 Task: Add filter "In the last 30 days" in the latest update.
Action: Mouse moved to (725, 229)
Screenshot: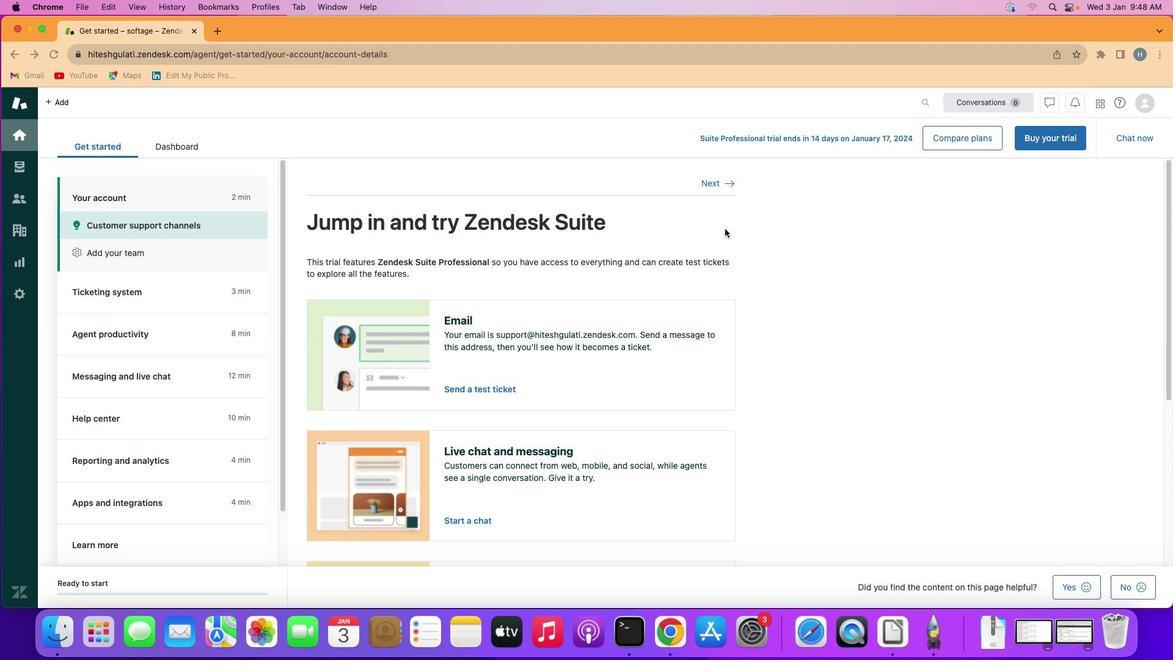 
Action: Mouse pressed left at (725, 229)
Screenshot: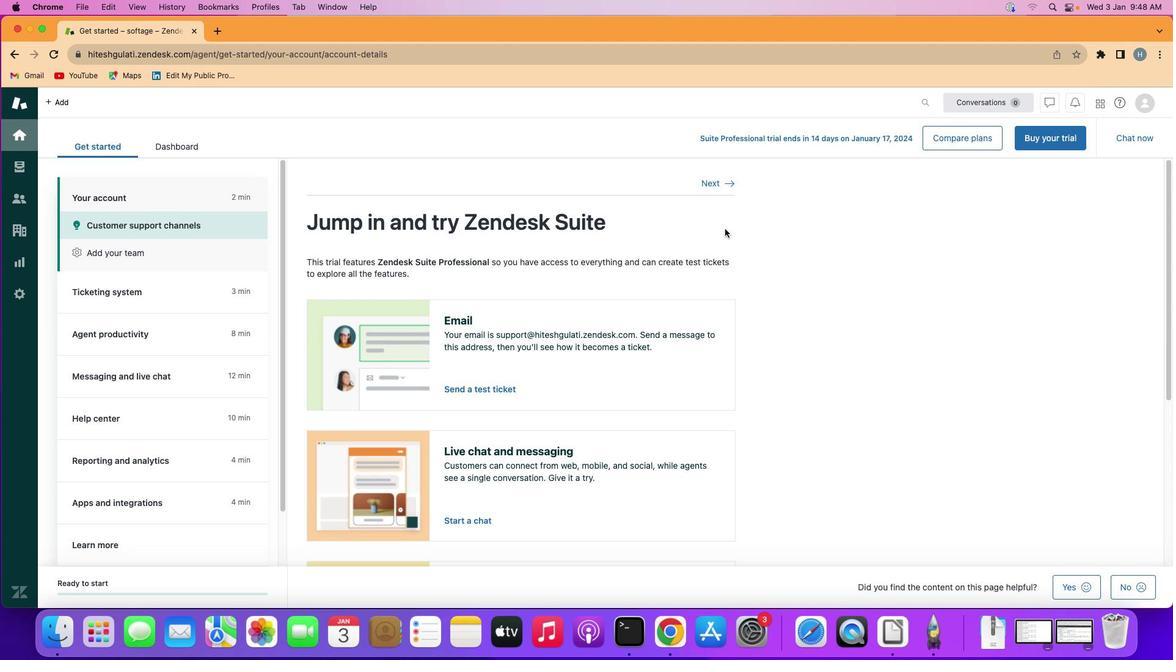 
Action: Mouse moved to (14, 164)
Screenshot: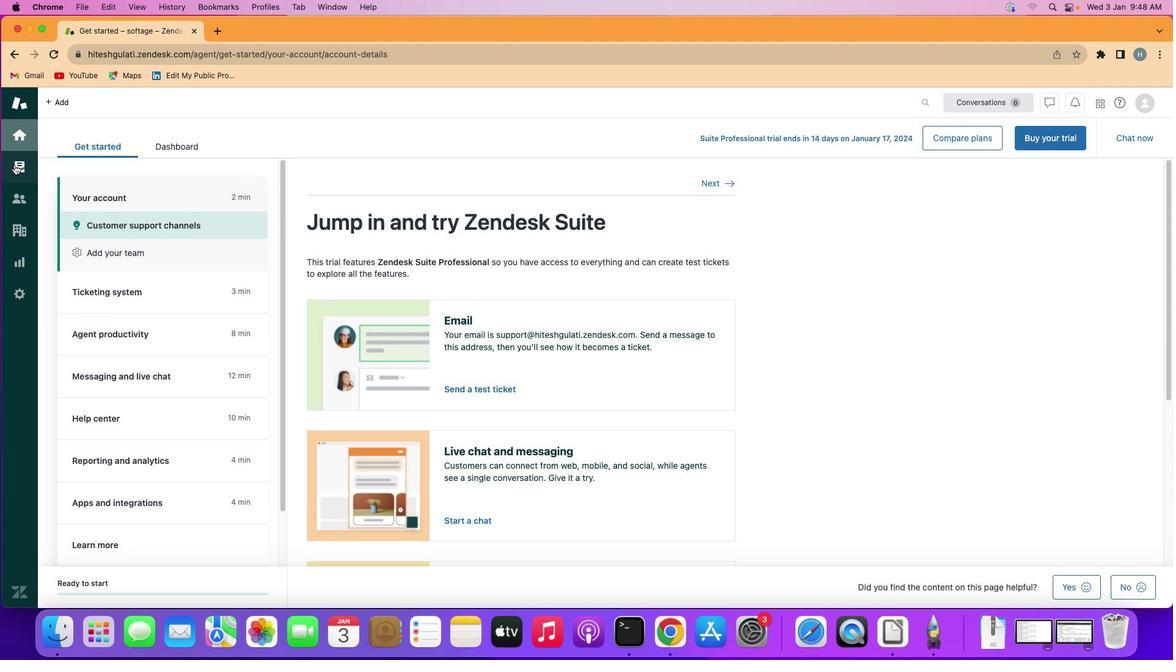 
Action: Mouse pressed left at (14, 164)
Screenshot: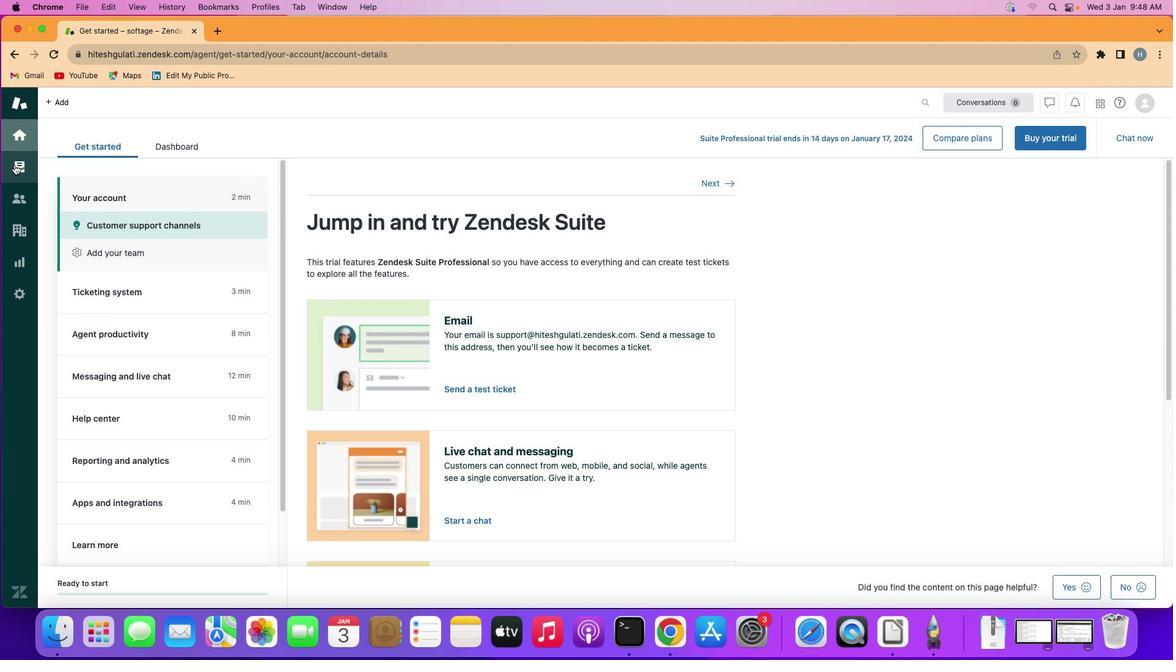 
Action: Mouse moved to (108, 251)
Screenshot: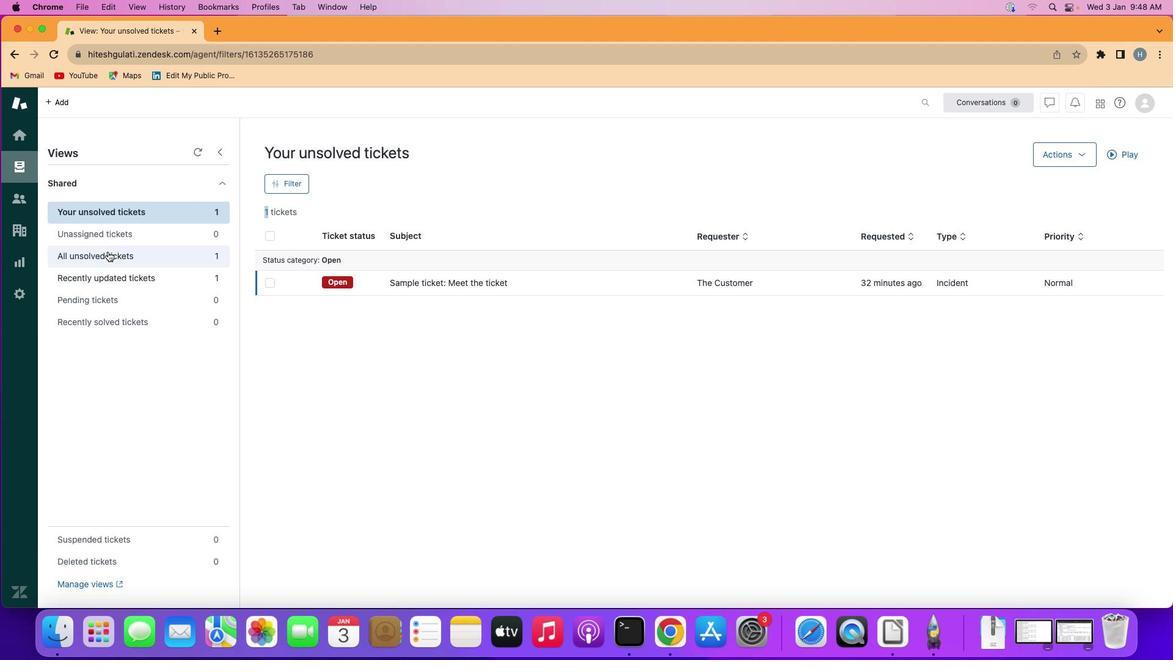 
Action: Mouse pressed left at (108, 251)
Screenshot: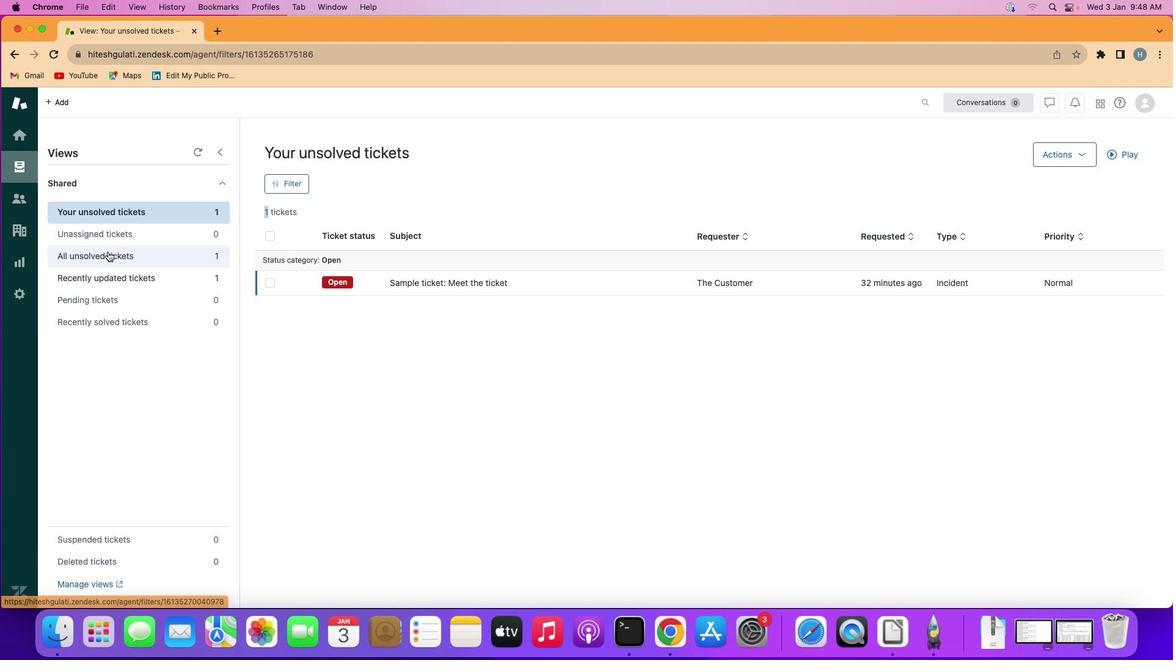 
Action: Mouse moved to (292, 182)
Screenshot: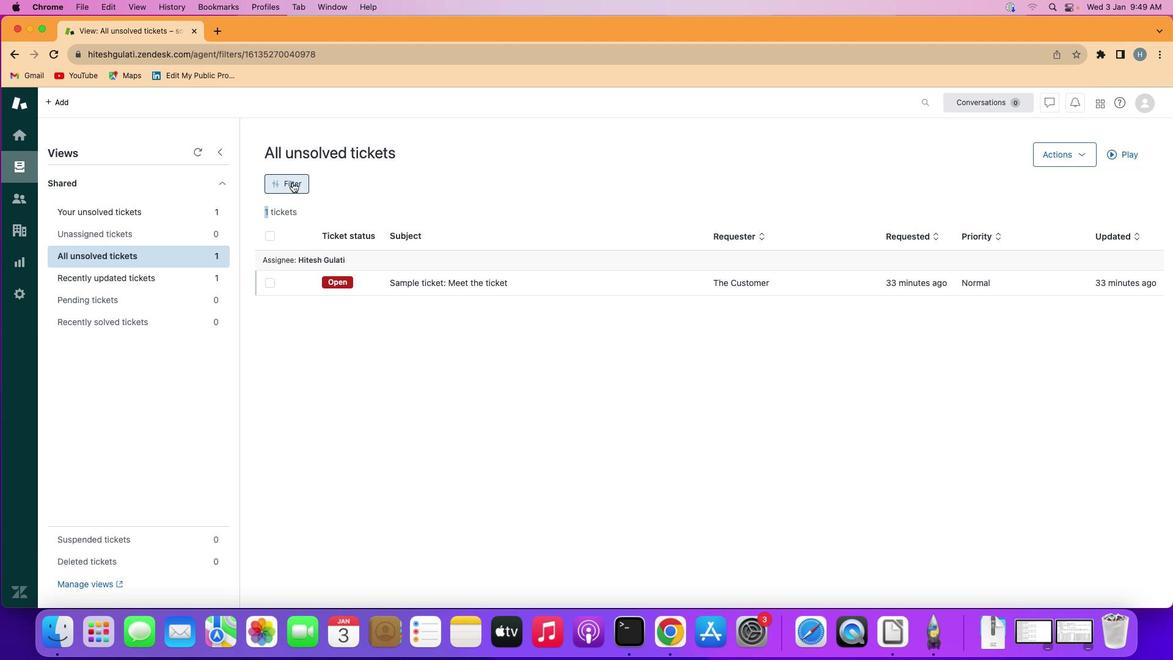 
Action: Mouse pressed left at (292, 182)
Screenshot: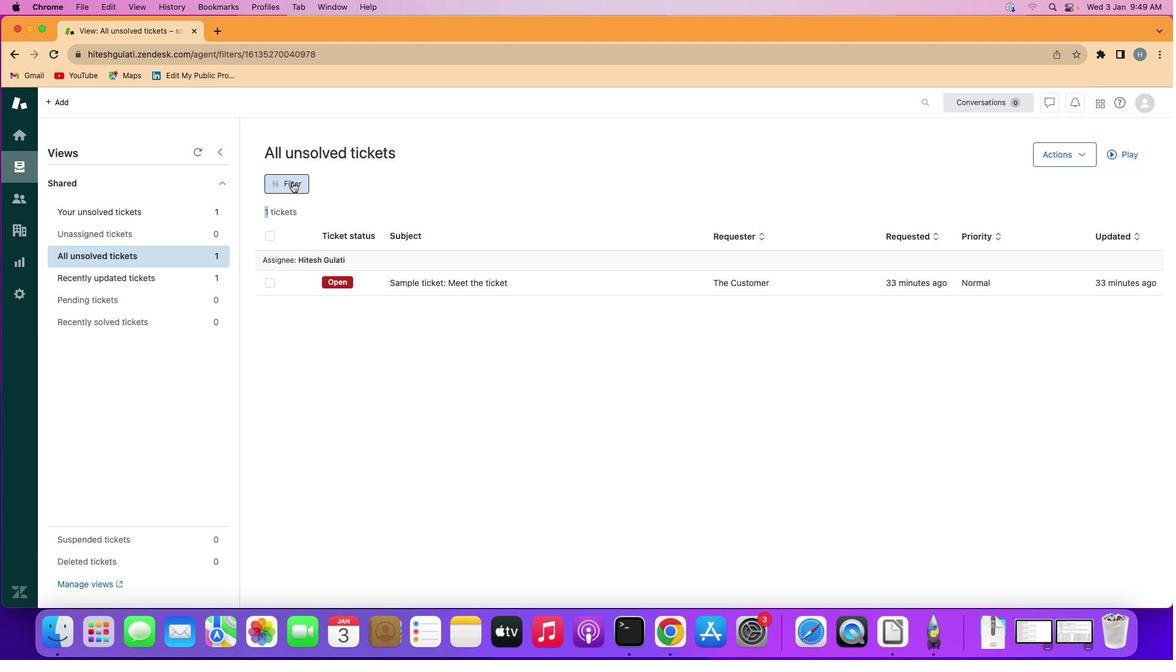 
Action: Mouse moved to (988, 470)
Screenshot: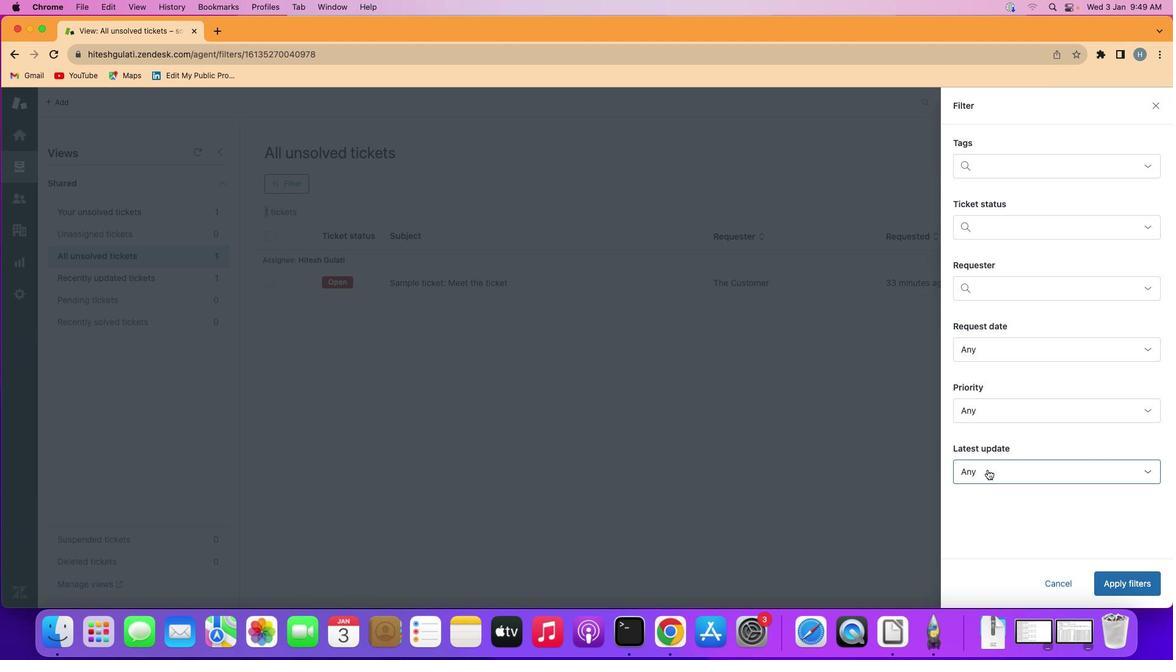 
Action: Mouse pressed left at (988, 470)
Screenshot: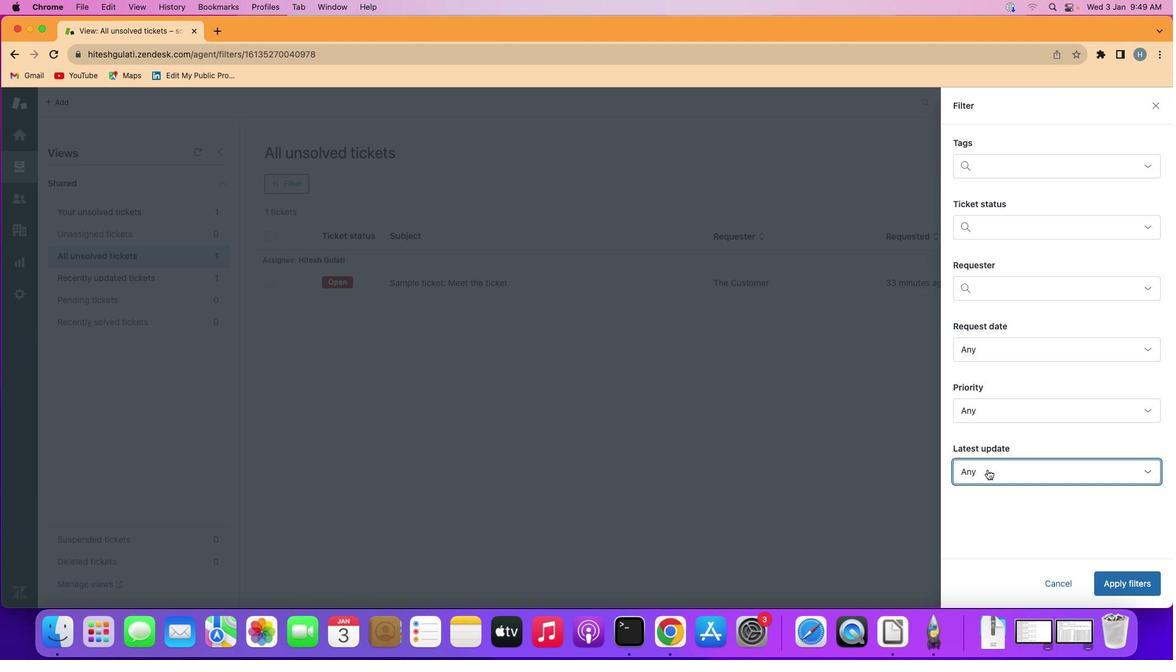 
Action: Mouse moved to (1019, 357)
Screenshot: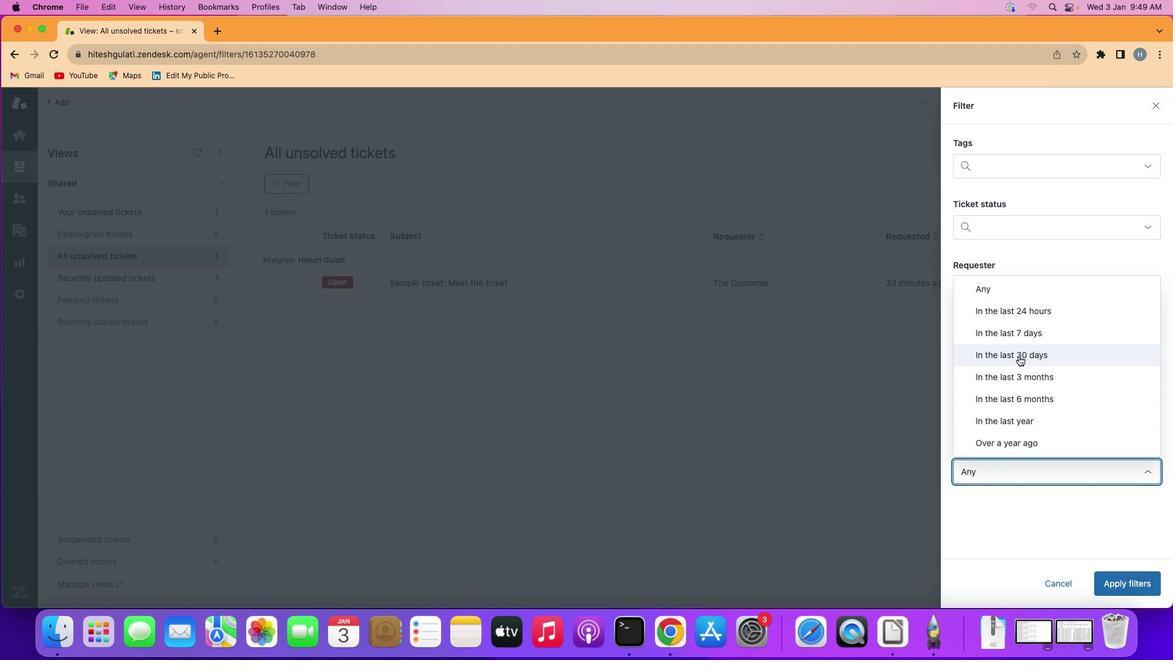 
Action: Mouse pressed left at (1019, 357)
Screenshot: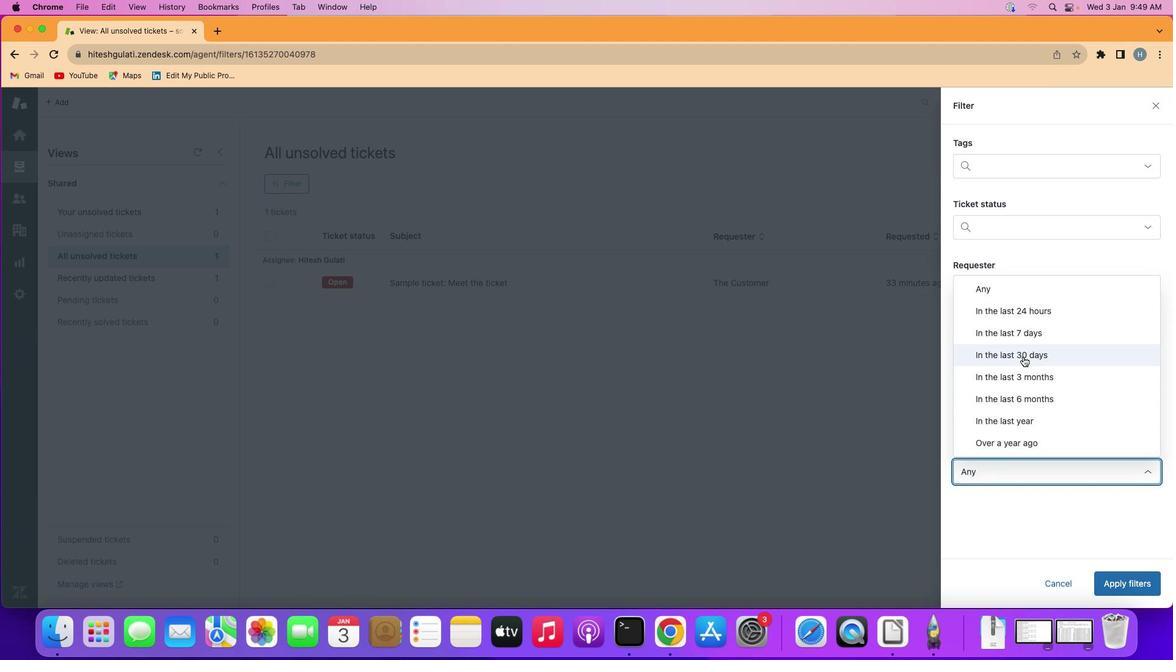 
Action: Mouse moved to (1129, 583)
Screenshot: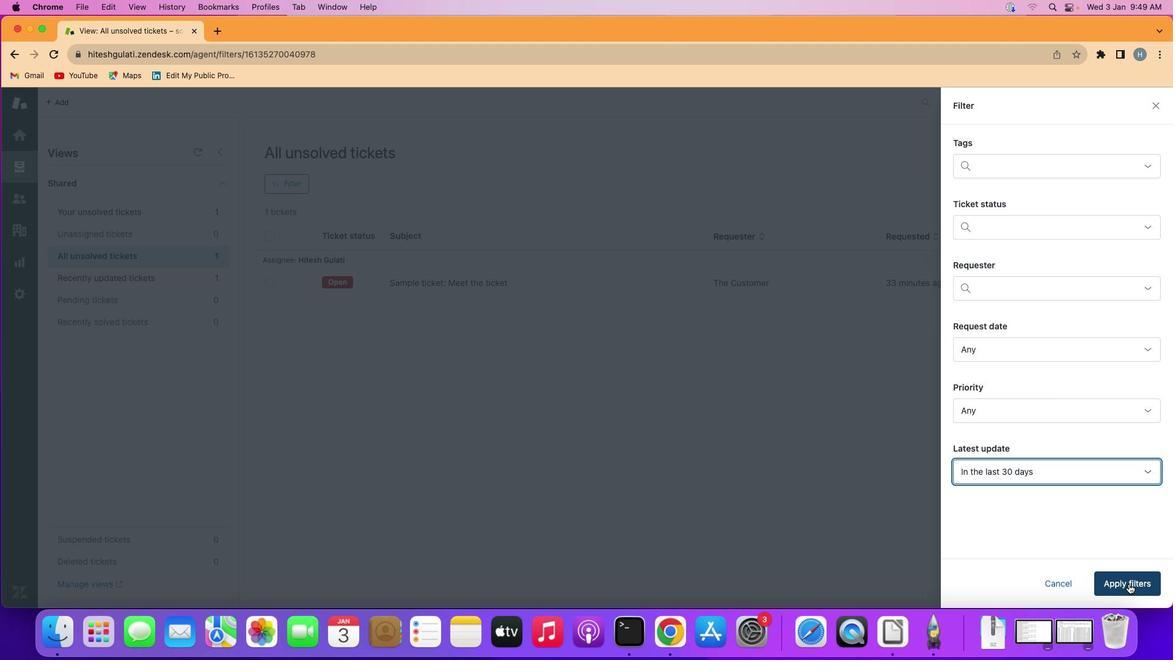 
Action: Mouse pressed left at (1129, 583)
Screenshot: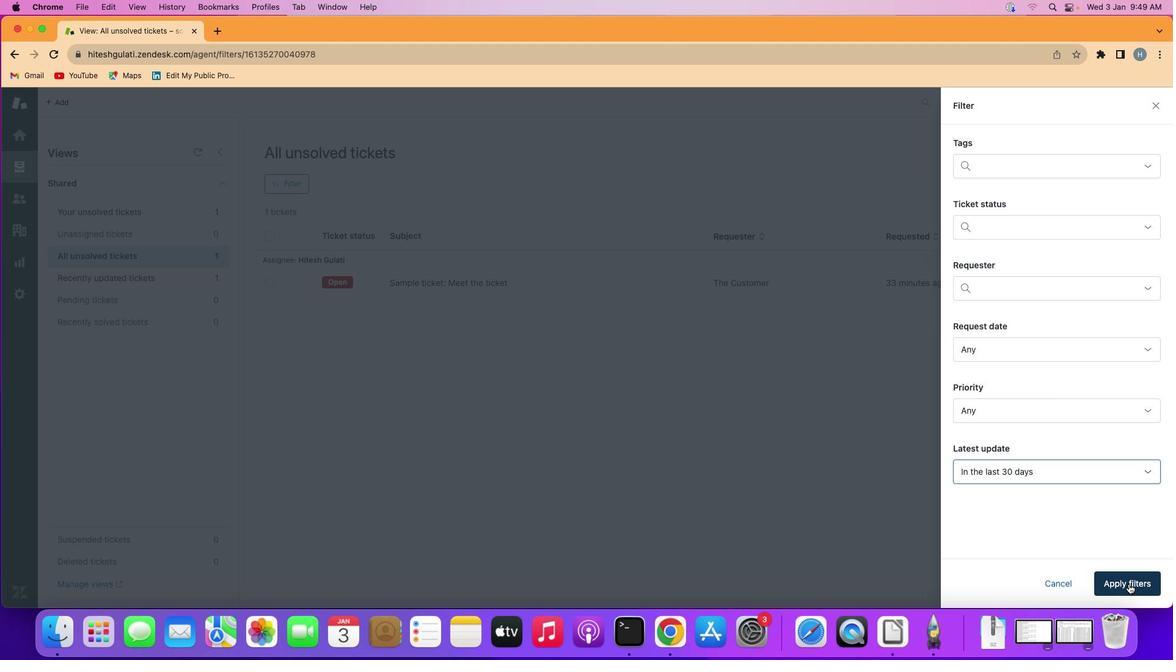 
Action: Mouse moved to (674, 421)
Screenshot: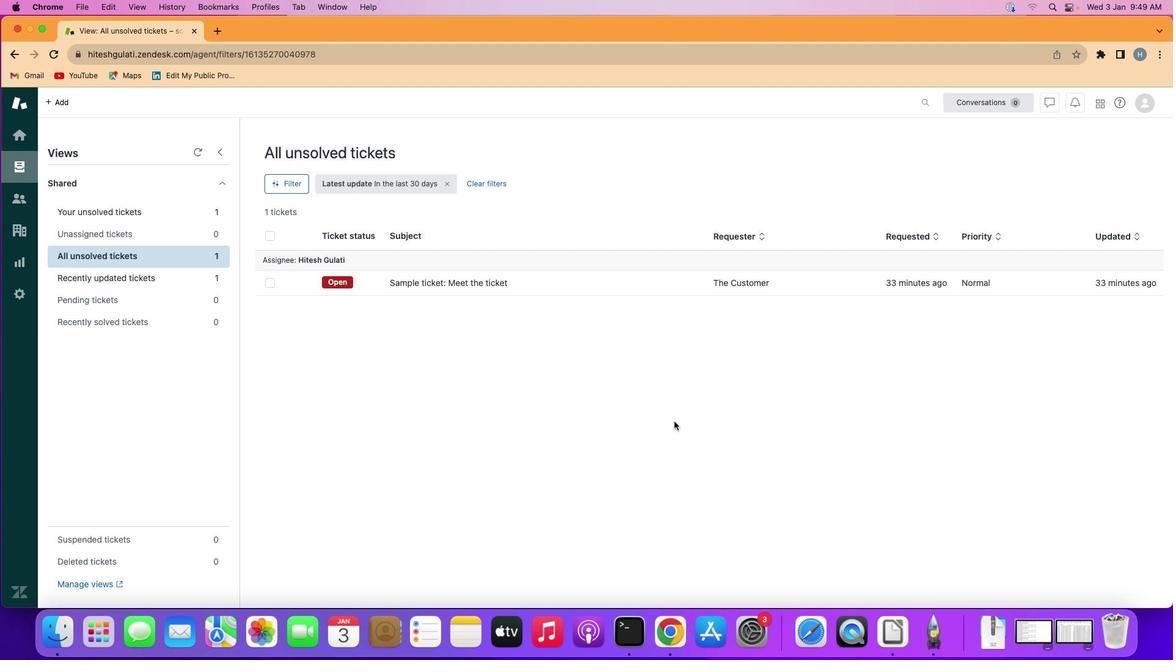 
